 Task: Create new folder Folder0100
Action: Mouse moved to (628, 66)
Screenshot: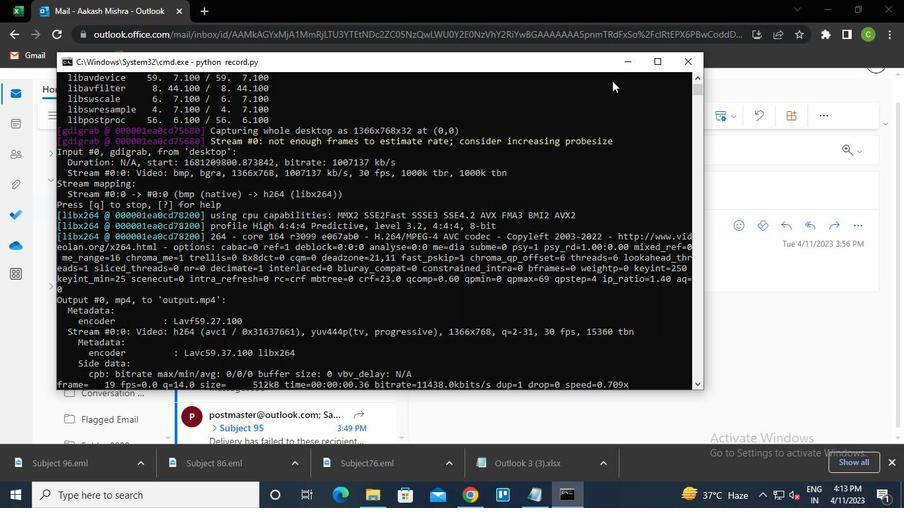 
Action: Mouse pressed left at (628, 66)
Screenshot: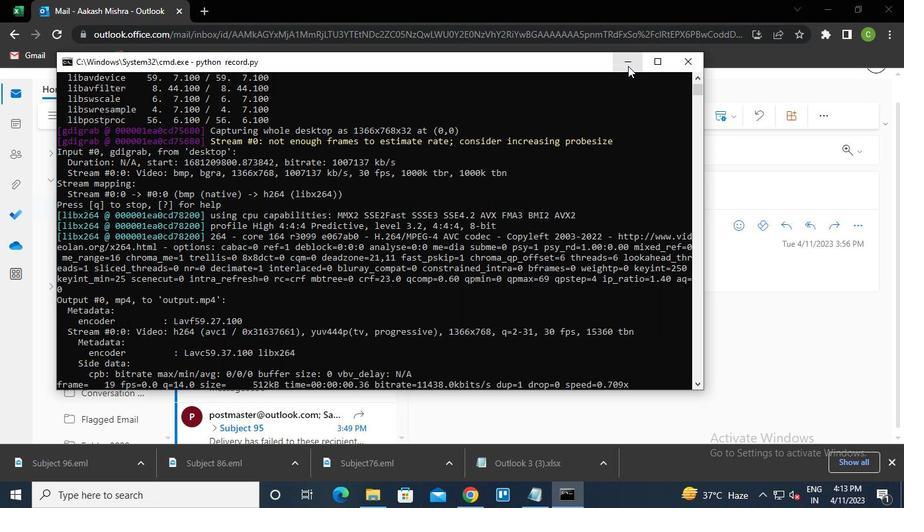 
Action: Mouse moved to (115, 352)
Screenshot: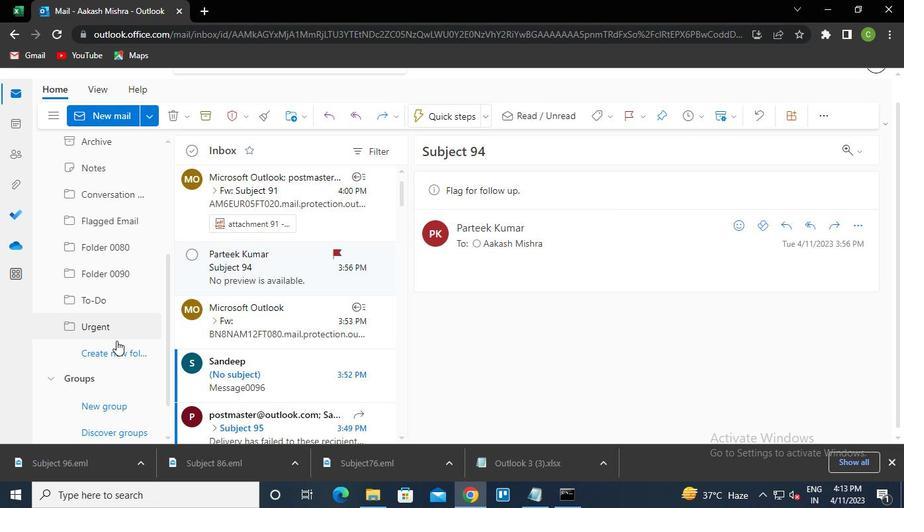 
Action: Mouse pressed left at (115, 352)
Screenshot: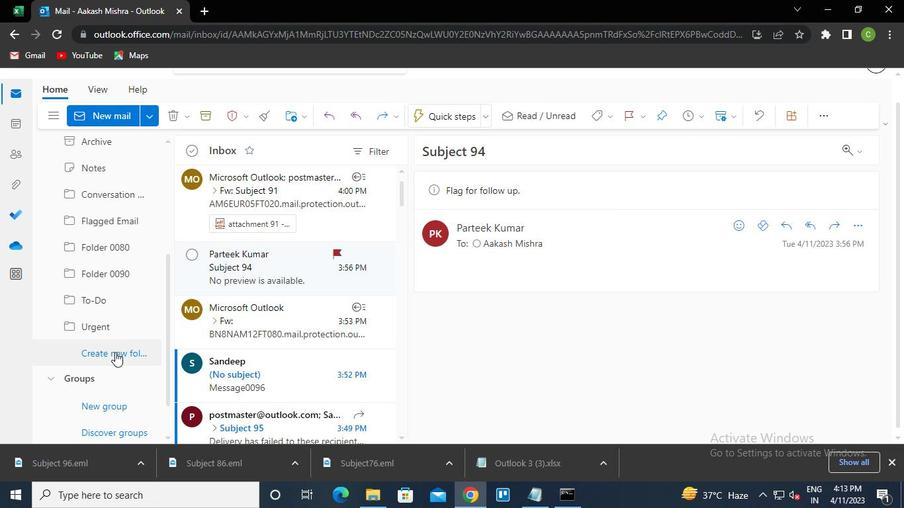 
Action: Keyboard Key.caps_lock
Screenshot: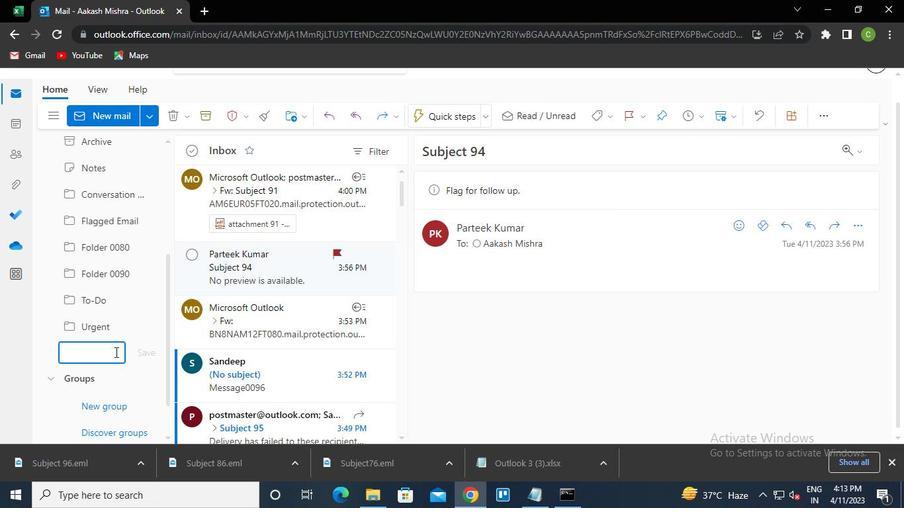
Action: Keyboard f
Screenshot: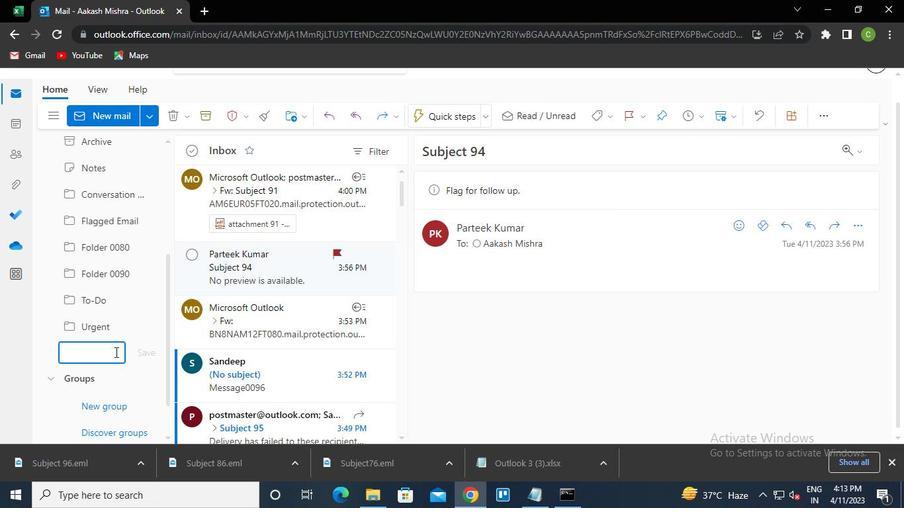 
Action: Keyboard Key.caps_lock
Screenshot: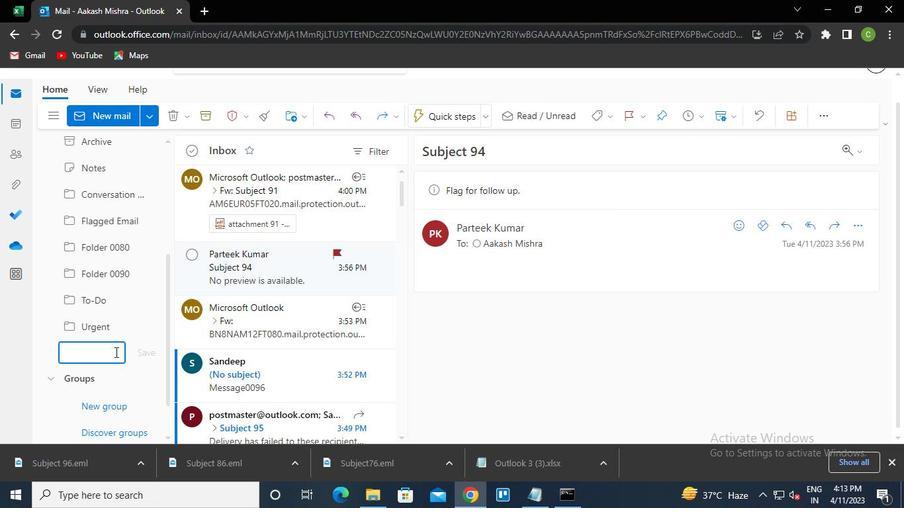 
Action: Keyboard l
Screenshot: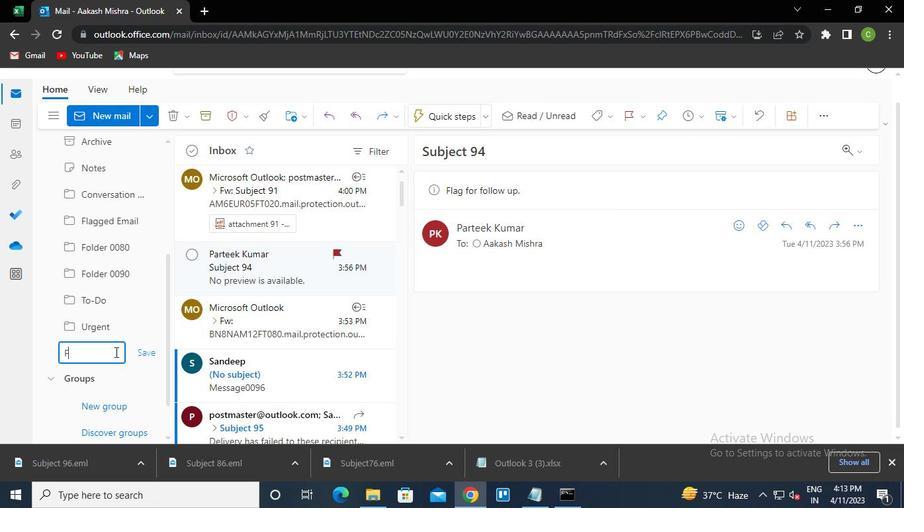 
Action: Keyboard o
Screenshot: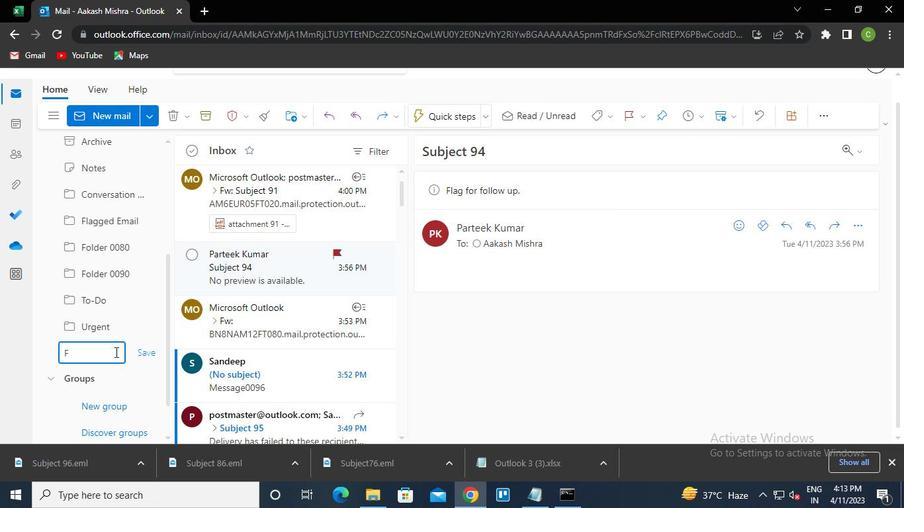 
Action: Keyboard d
Screenshot: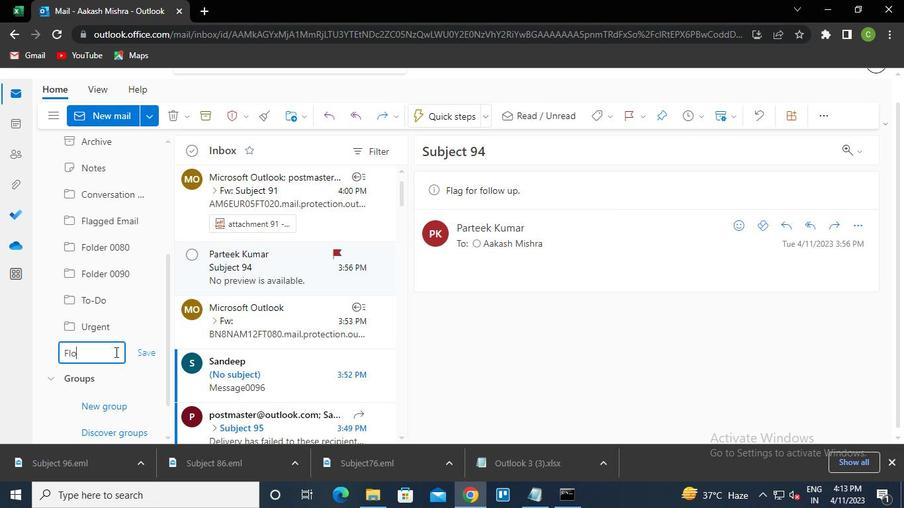 
Action: Keyboard e
Screenshot: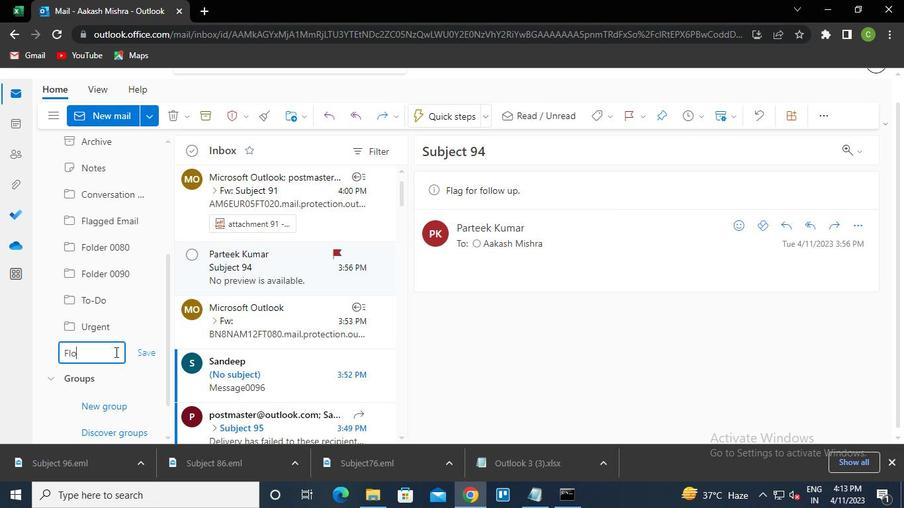 
Action: Keyboard r
Screenshot: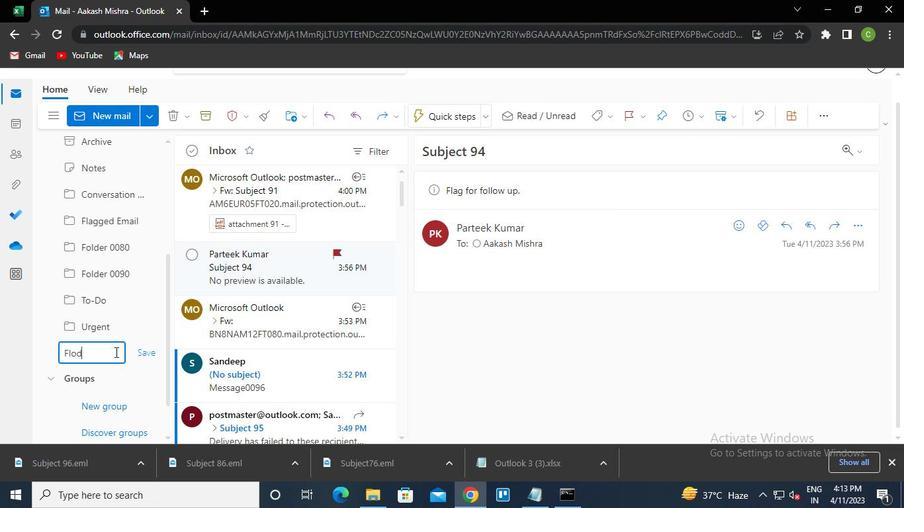 
Action: Keyboard Key.backspace
Screenshot: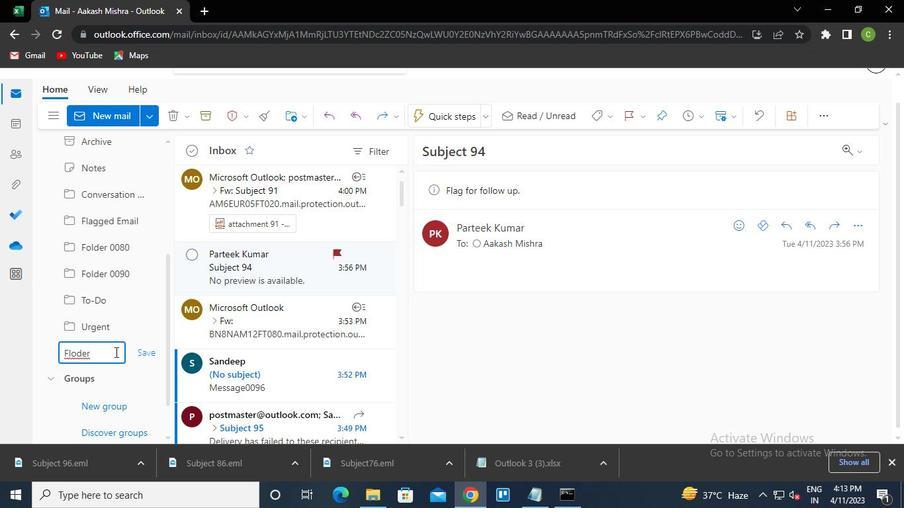 
Action: Keyboard Key.backspace
Screenshot: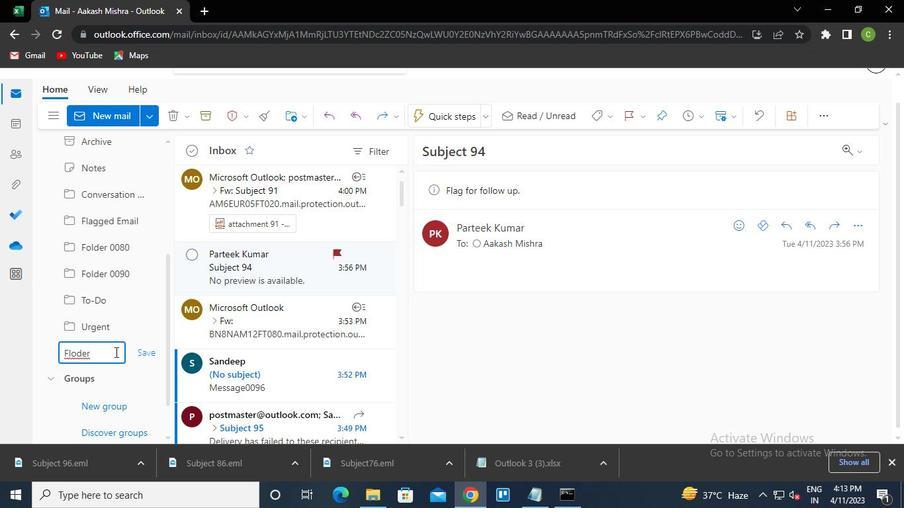 
Action: Keyboard Key.backspace
Screenshot: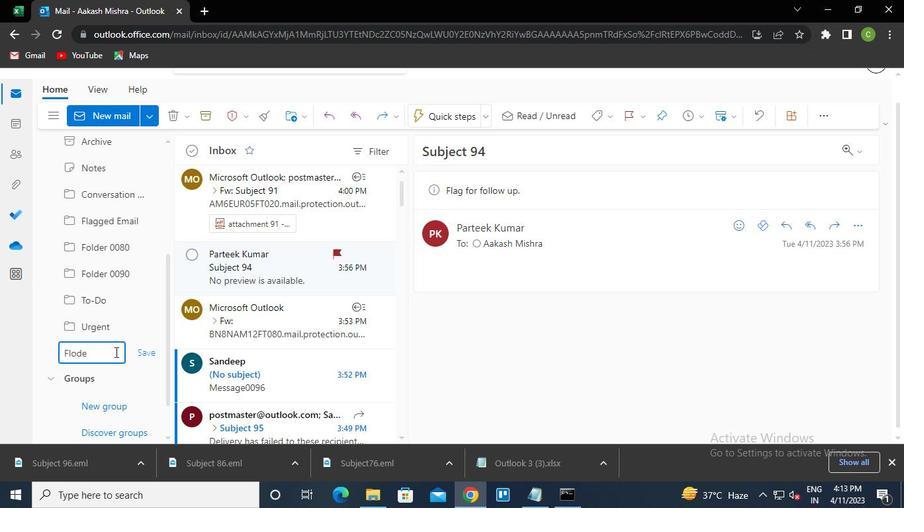 
Action: Keyboard Key.backspace
Screenshot: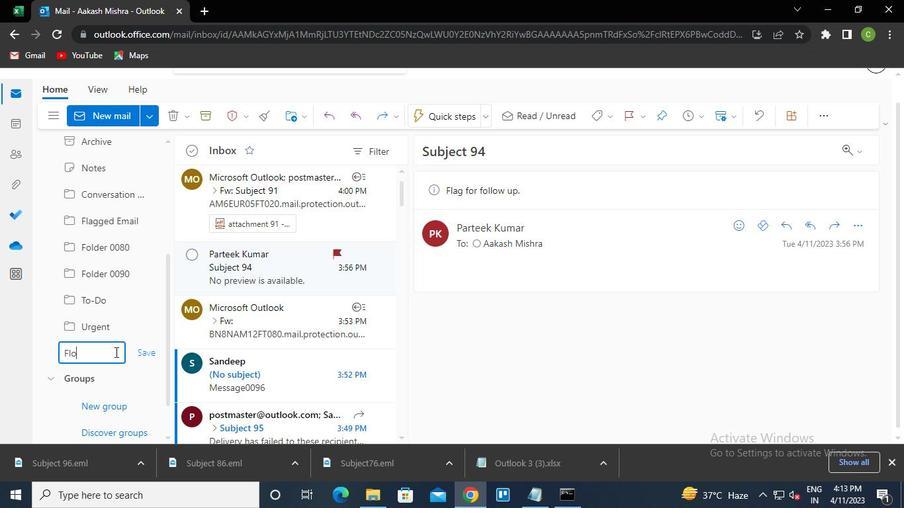 
Action: Keyboard Key.backspace
Screenshot: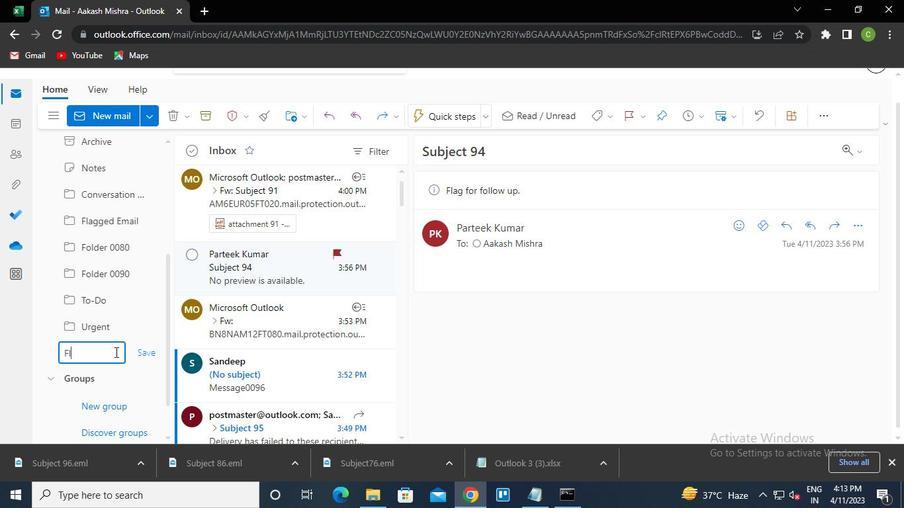 
Action: Keyboard o
Screenshot: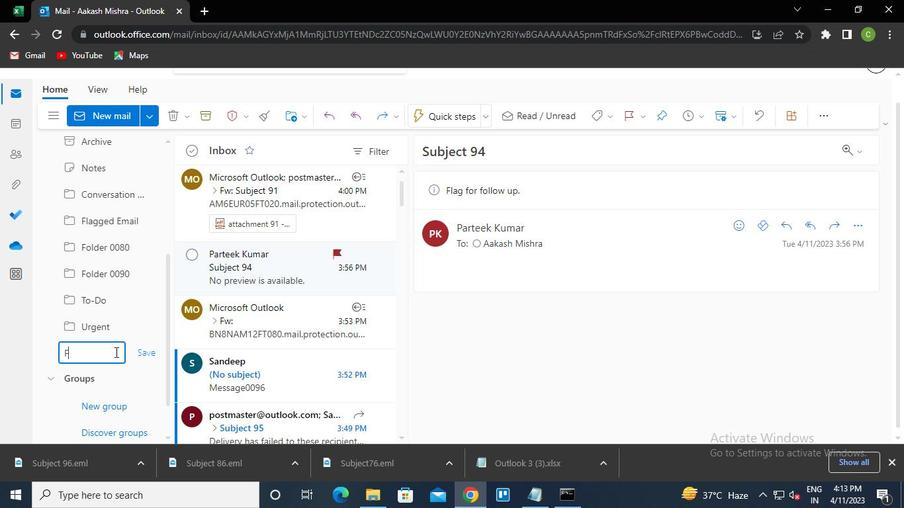 
Action: Keyboard l
Screenshot: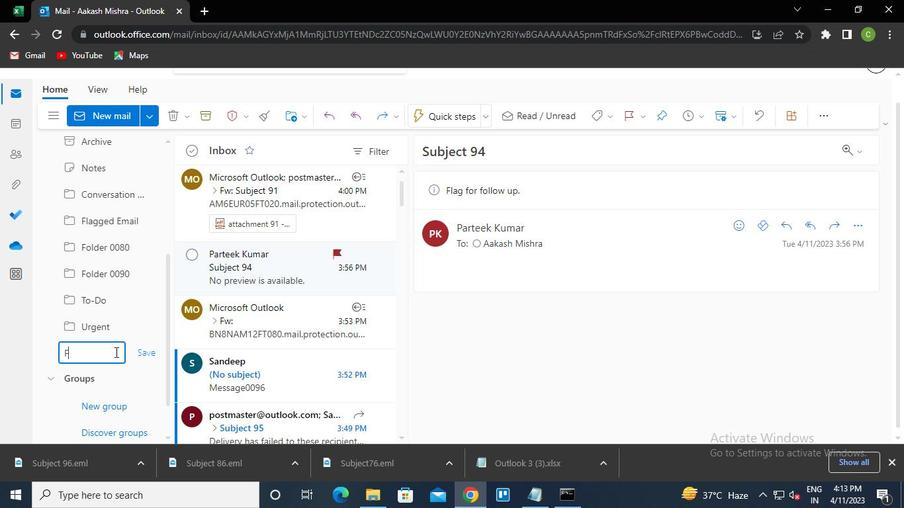 
Action: Keyboard d
Screenshot: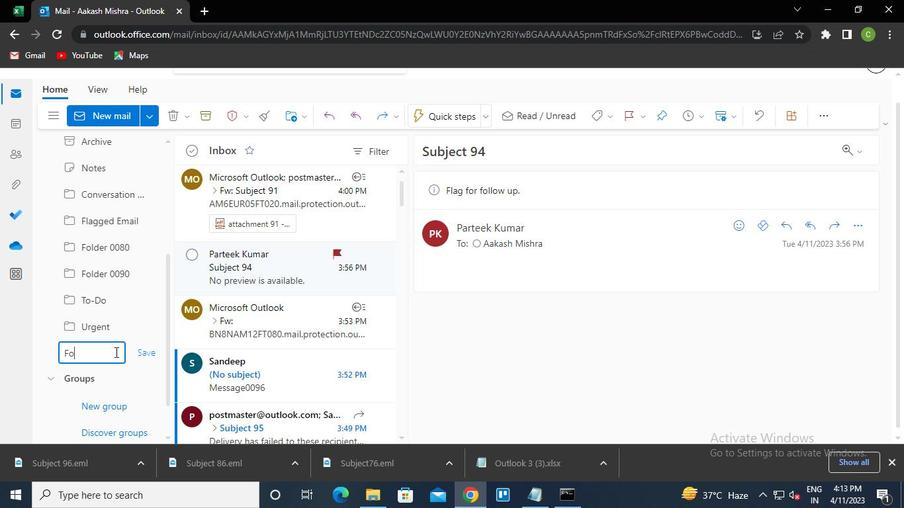 
Action: Keyboard e
Screenshot: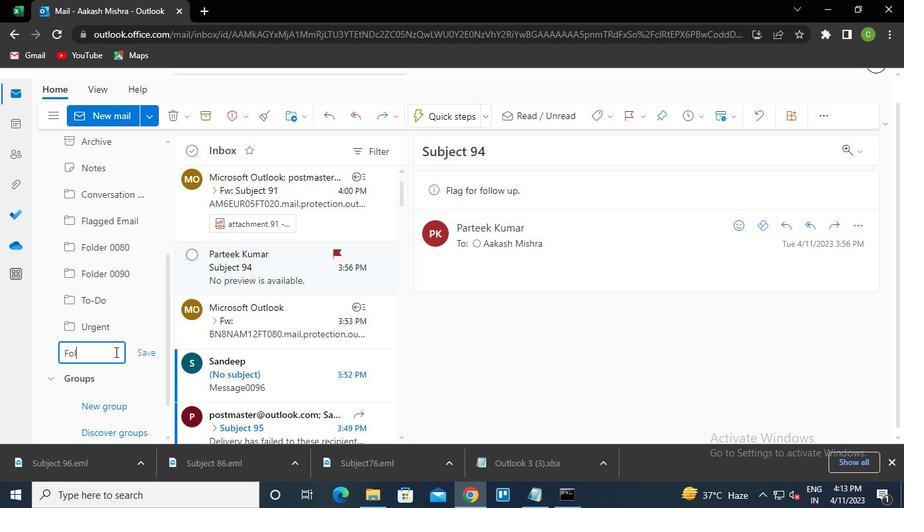 
Action: Keyboard r
Screenshot: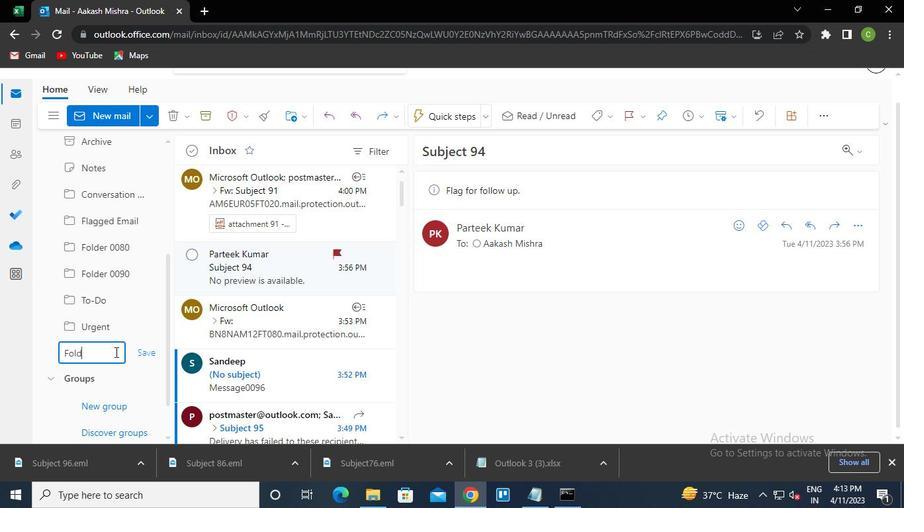 
Action: Keyboard Key.space
Screenshot: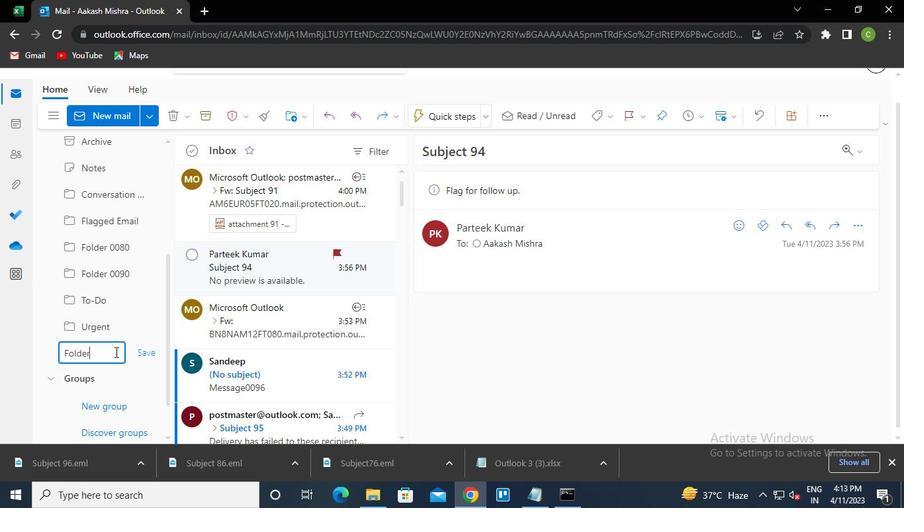 
Action: Keyboard <97>
Screenshot: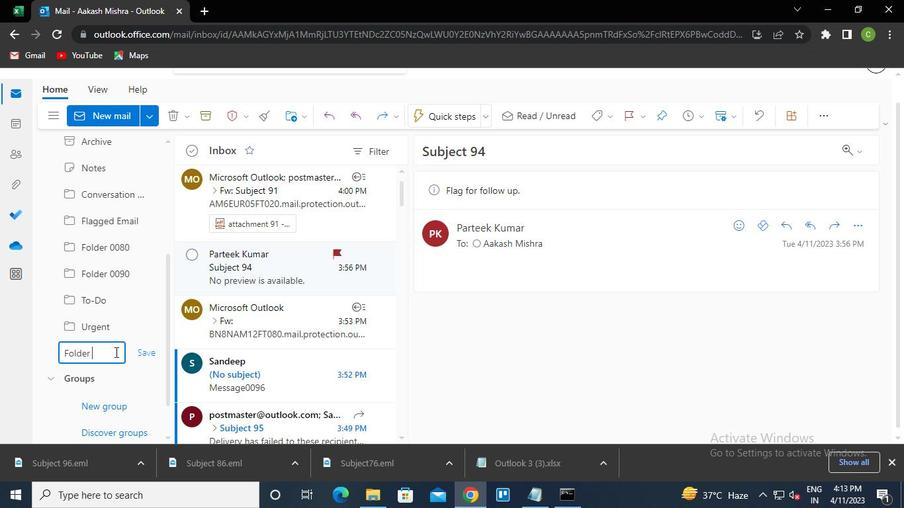 
Action: Keyboard <96>
Screenshot: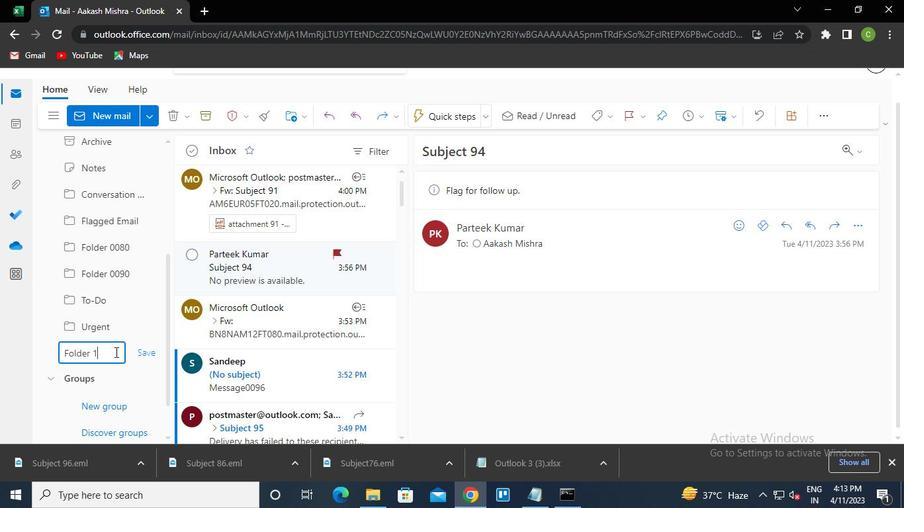 
Action: Keyboard <96>
Screenshot: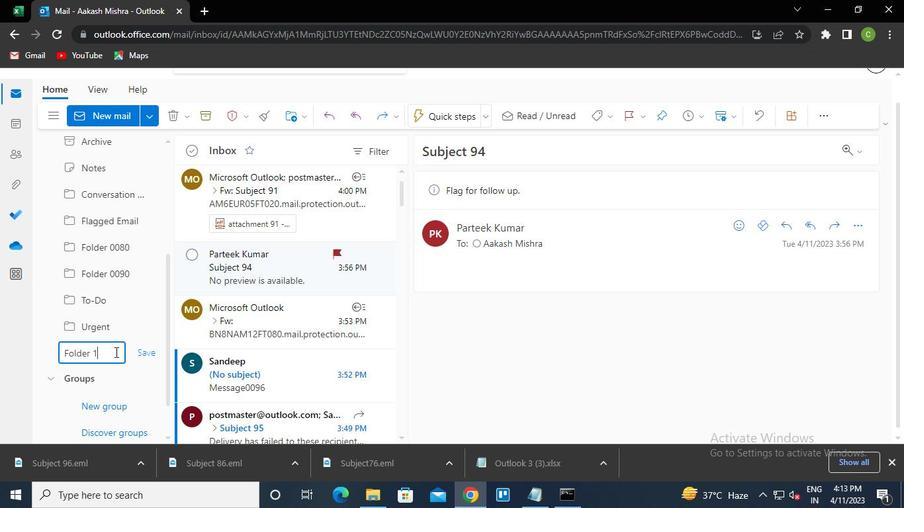 
Action: Keyboard Key.enter
Screenshot: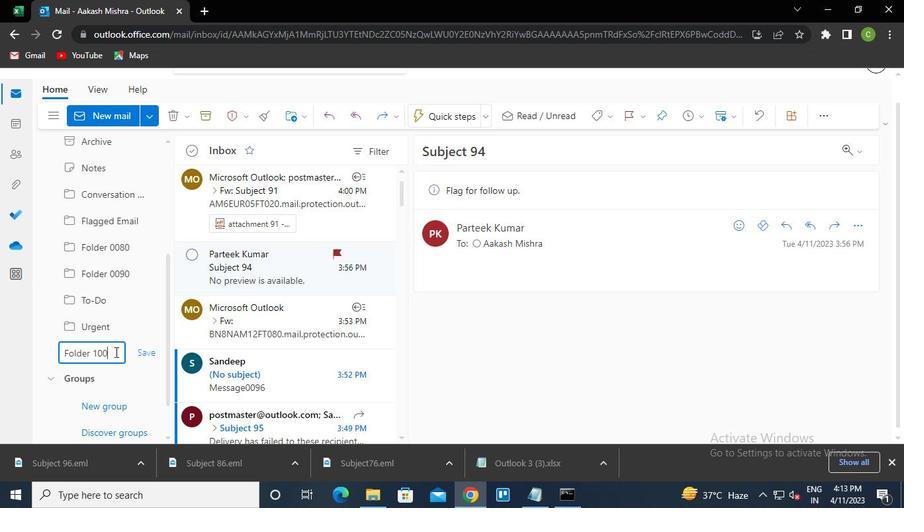 
Action: Mouse moved to (567, 495)
Screenshot: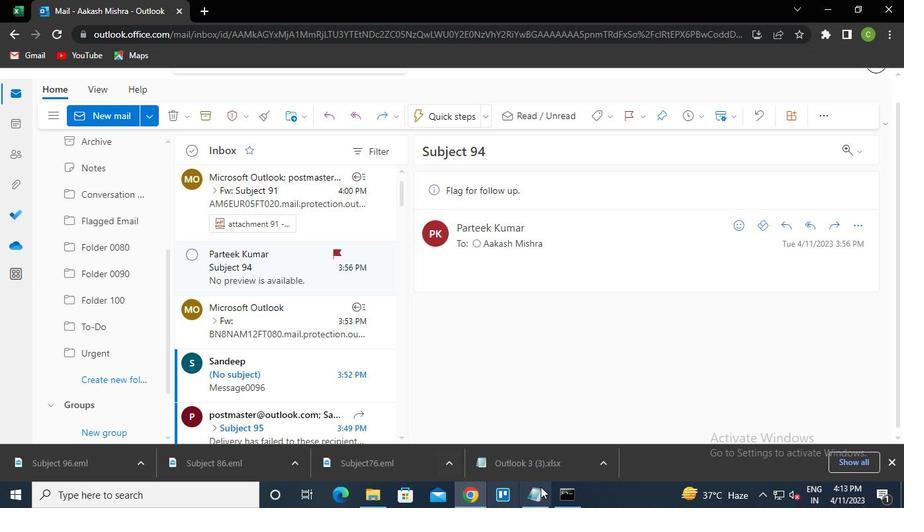 
Action: Mouse pressed left at (567, 495)
Screenshot: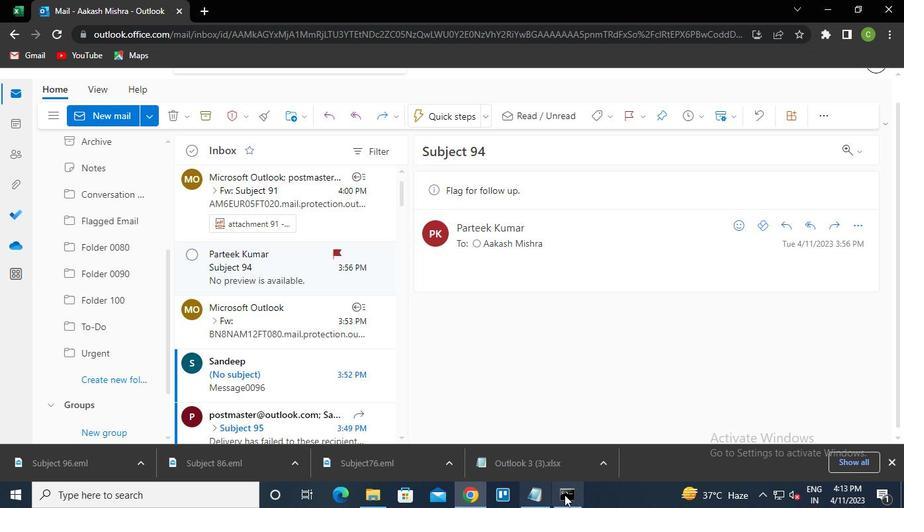 
Action: Mouse moved to (695, 64)
Screenshot: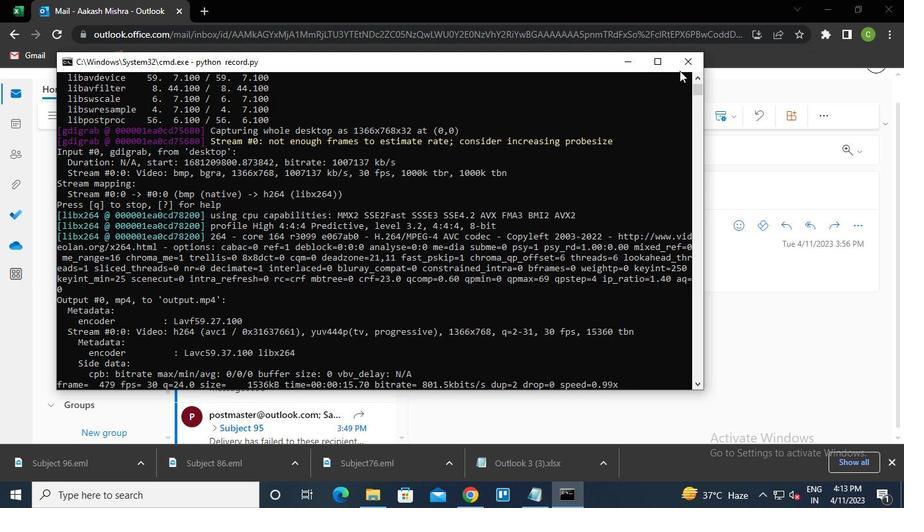 
Action: Mouse pressed left at (695, 64)
Screenshot: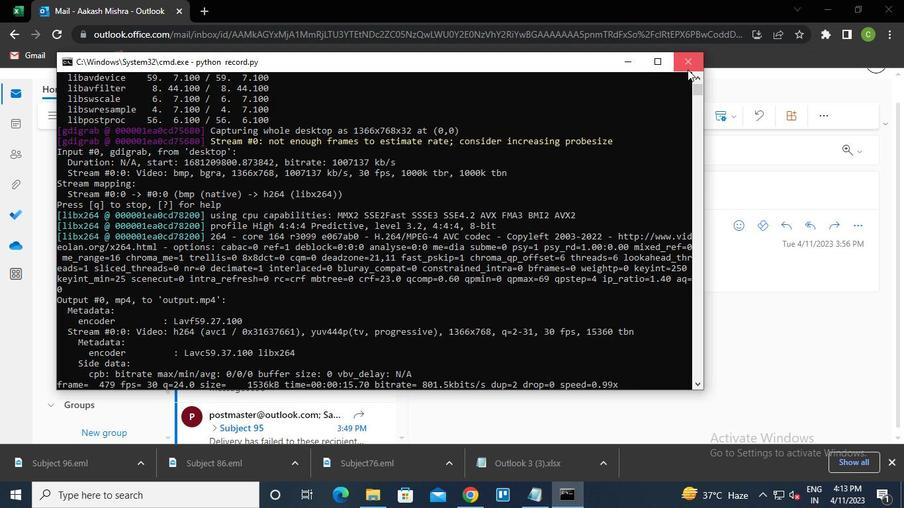 
Action: Mouse moved to (689, 69)
Screenshot: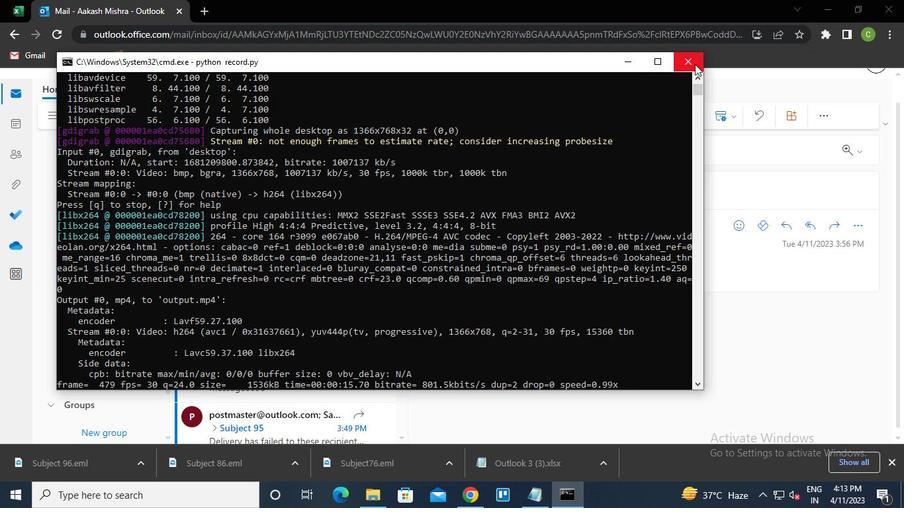 
